 Task: Change transition to gallery.
Action: Mouse moved to (224, 105)
Screenshot: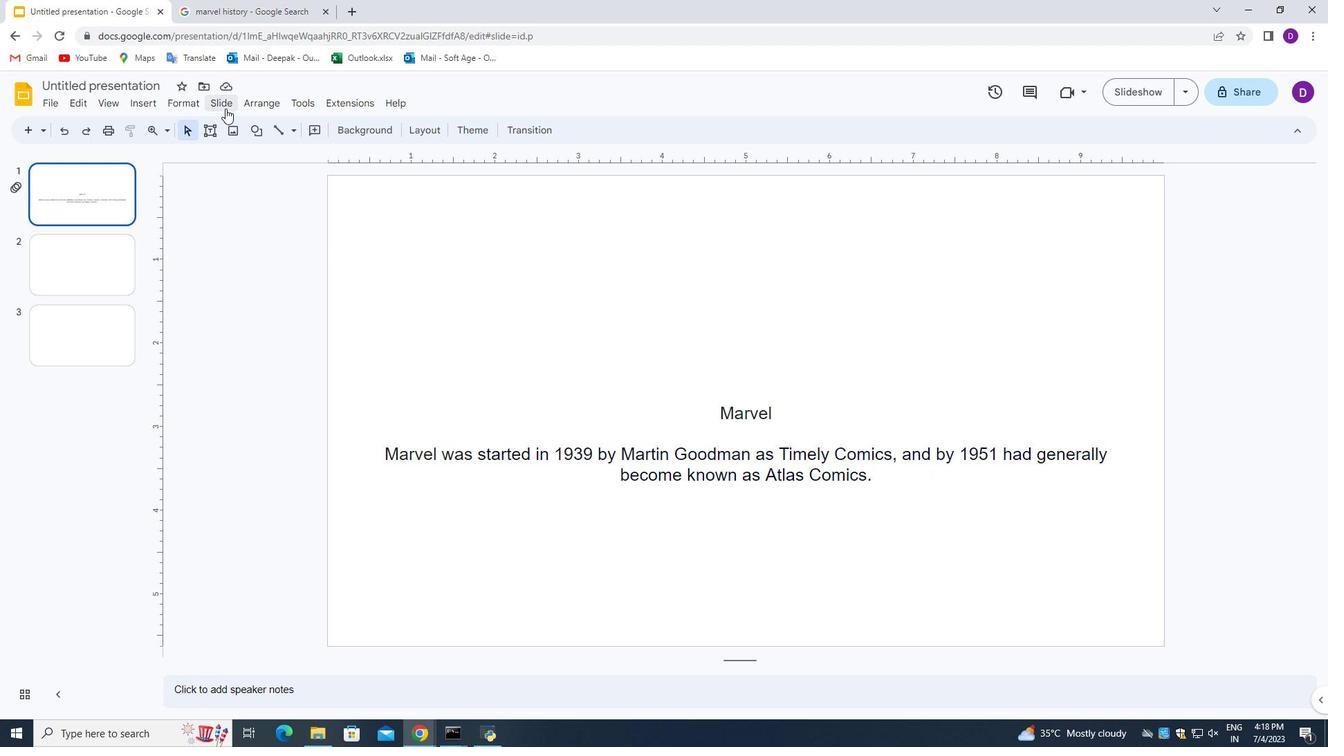 
Action: Mouse pressed left at (224, 105)
Screenshot: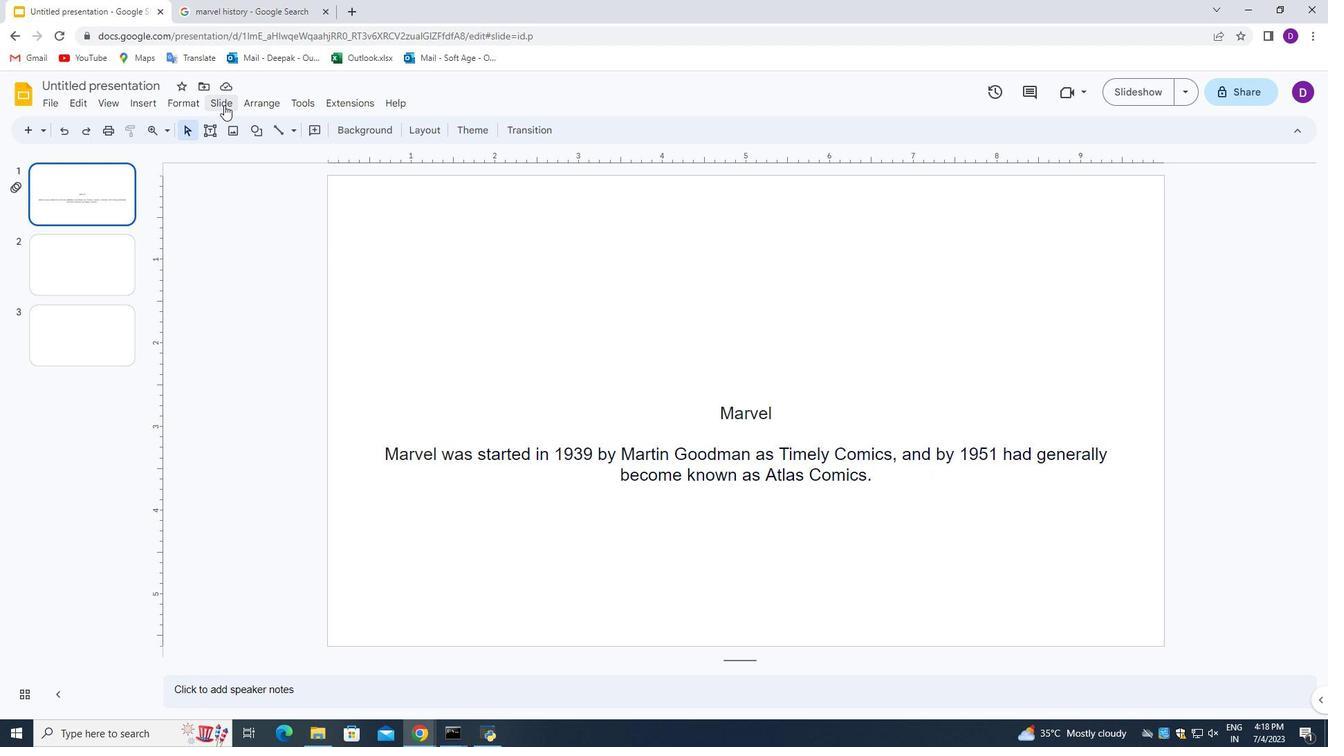 
Action: Mouse moved to (285, 294)
Screenshot: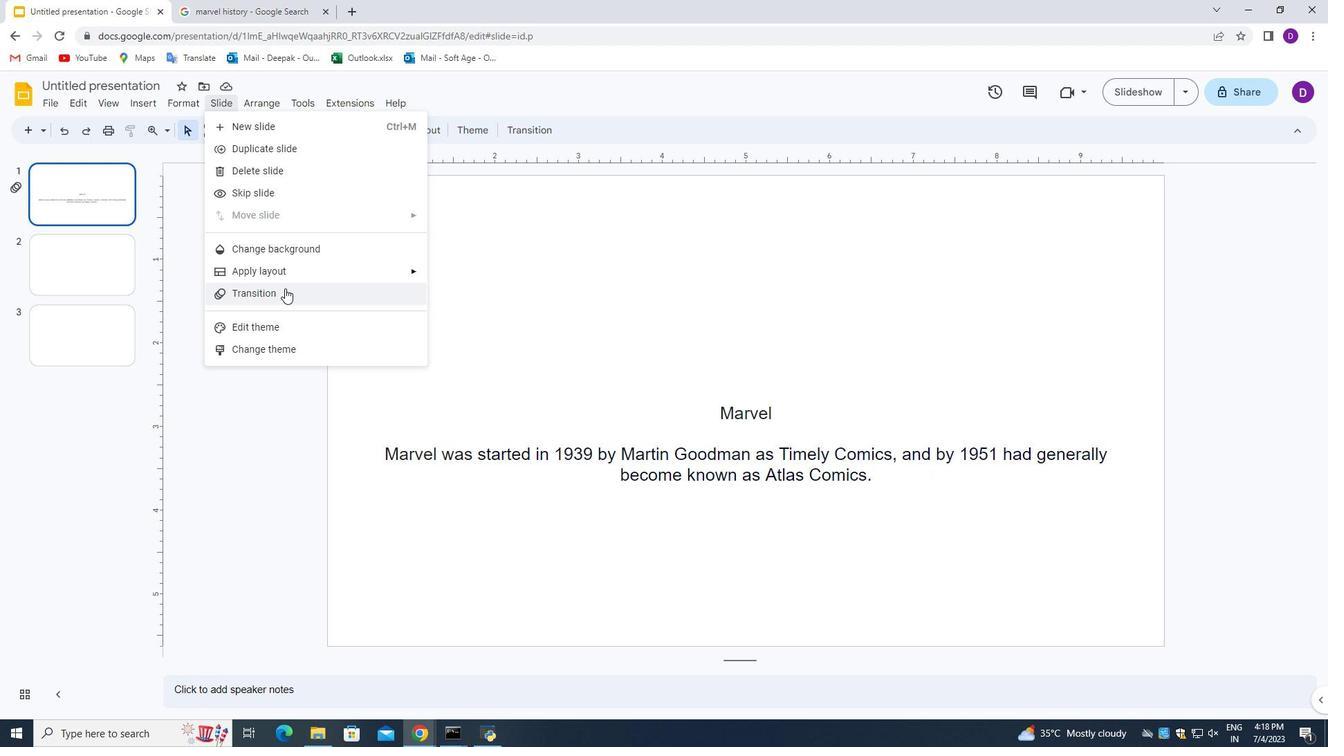 
Action: Mouse pressed left at (285, 294)
Screenshot: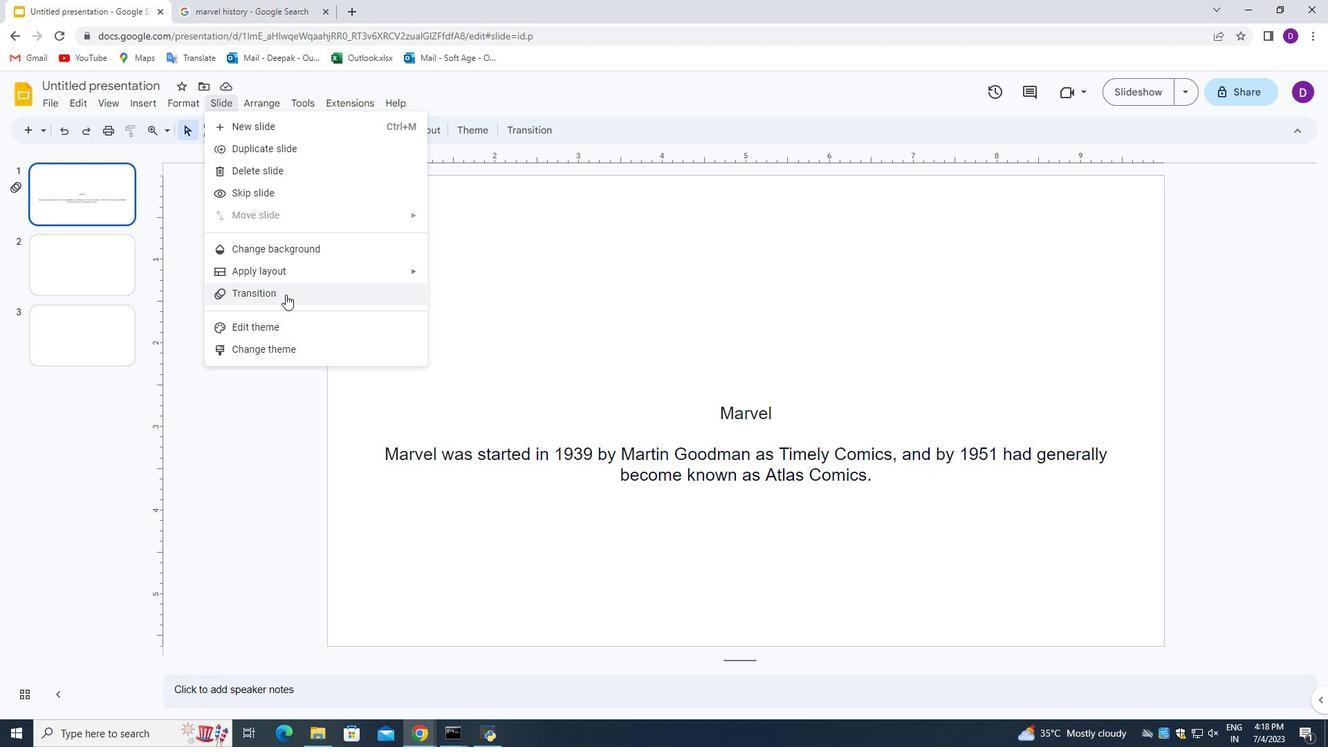 
Action: Mouse moved to (1167, 262)
Screenshot: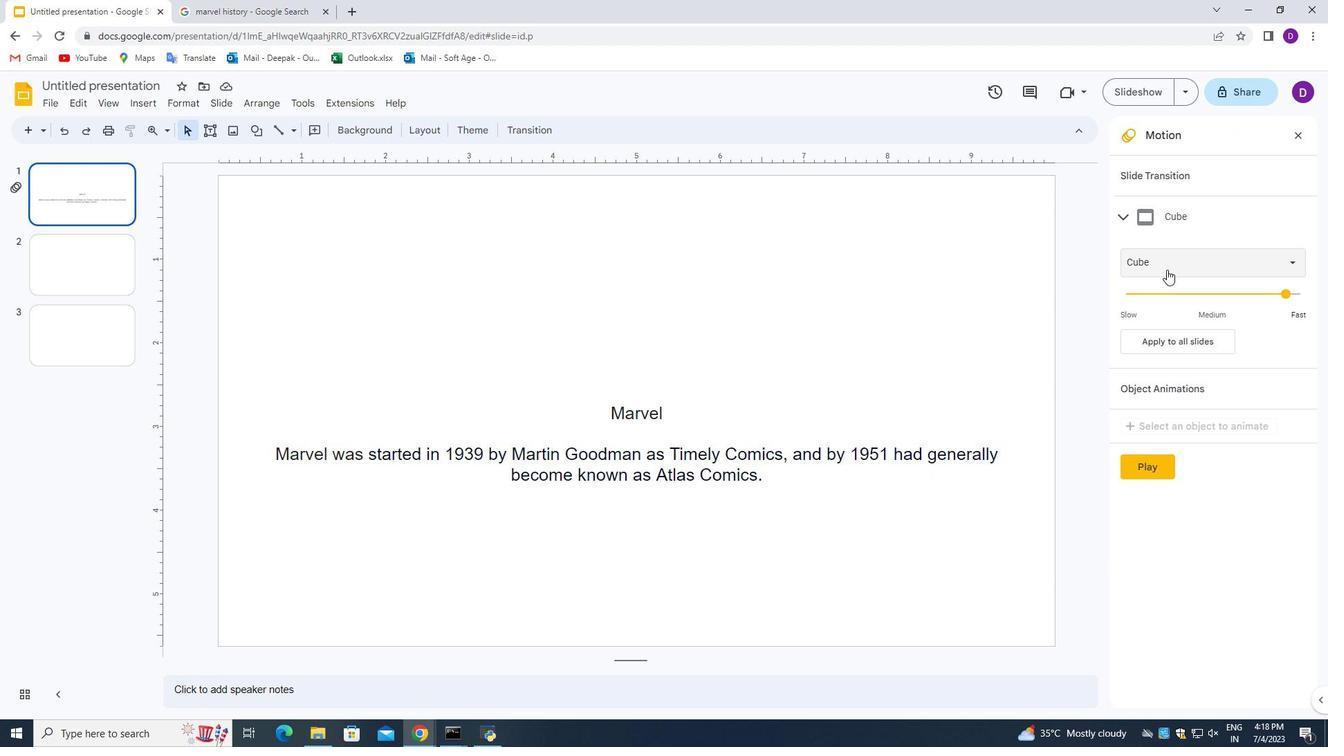 
Action: Mouse pressed left at (1167, 262)
Screenshot: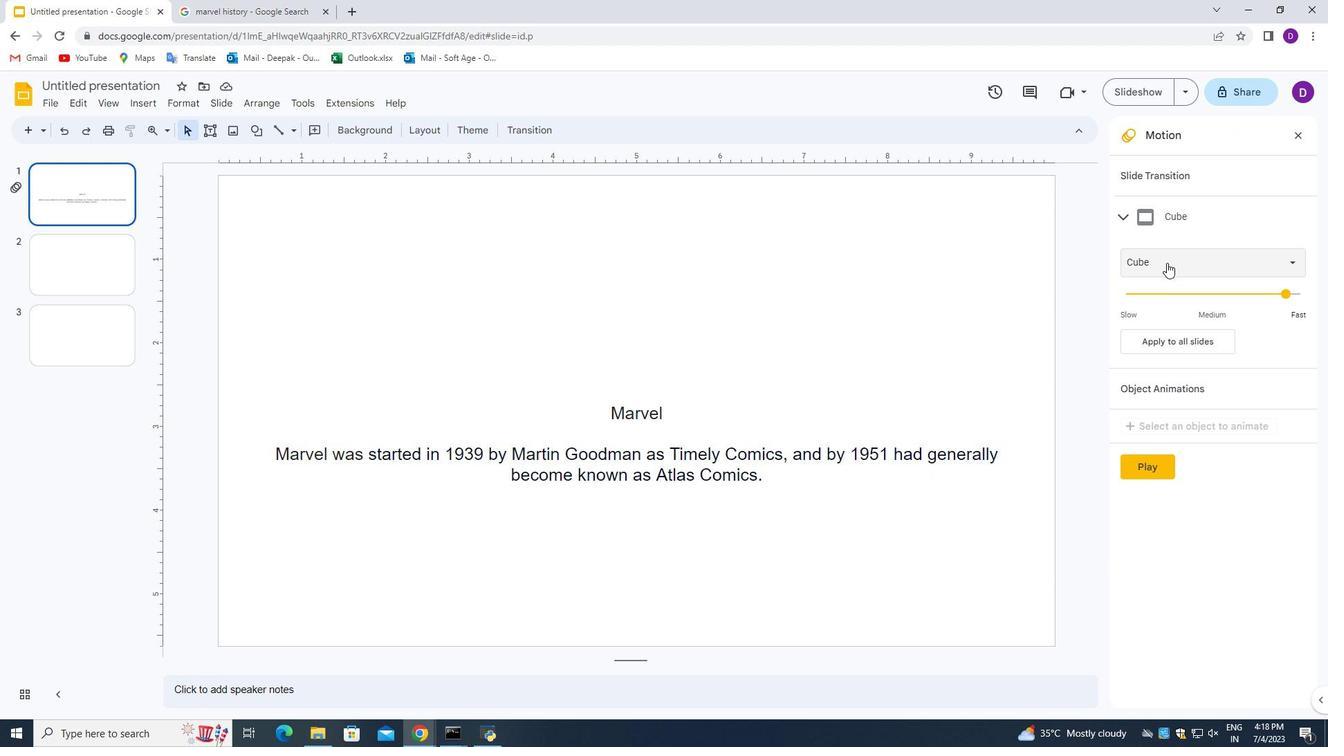 
Action: Mouse moved to (1170, 442)
Screenshot: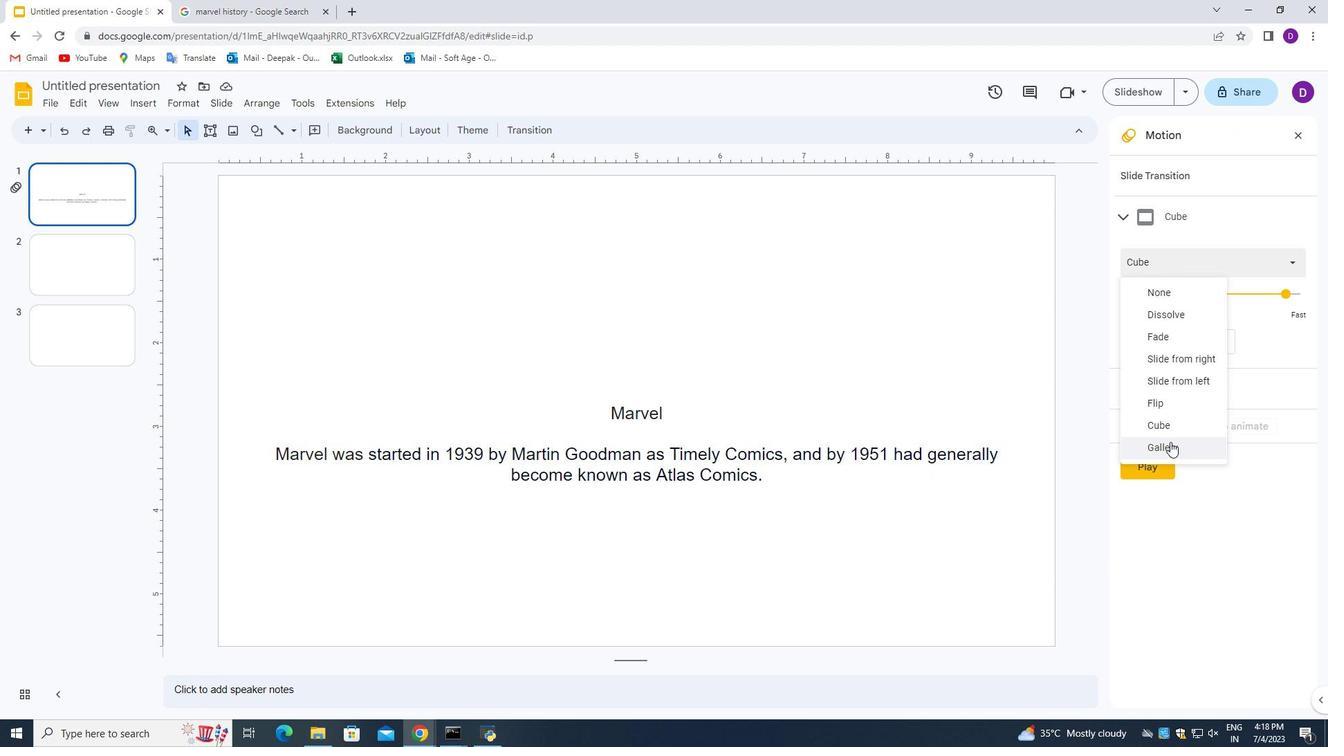 
Action: Mouse pressed left at (1170, 442)
Screenshot: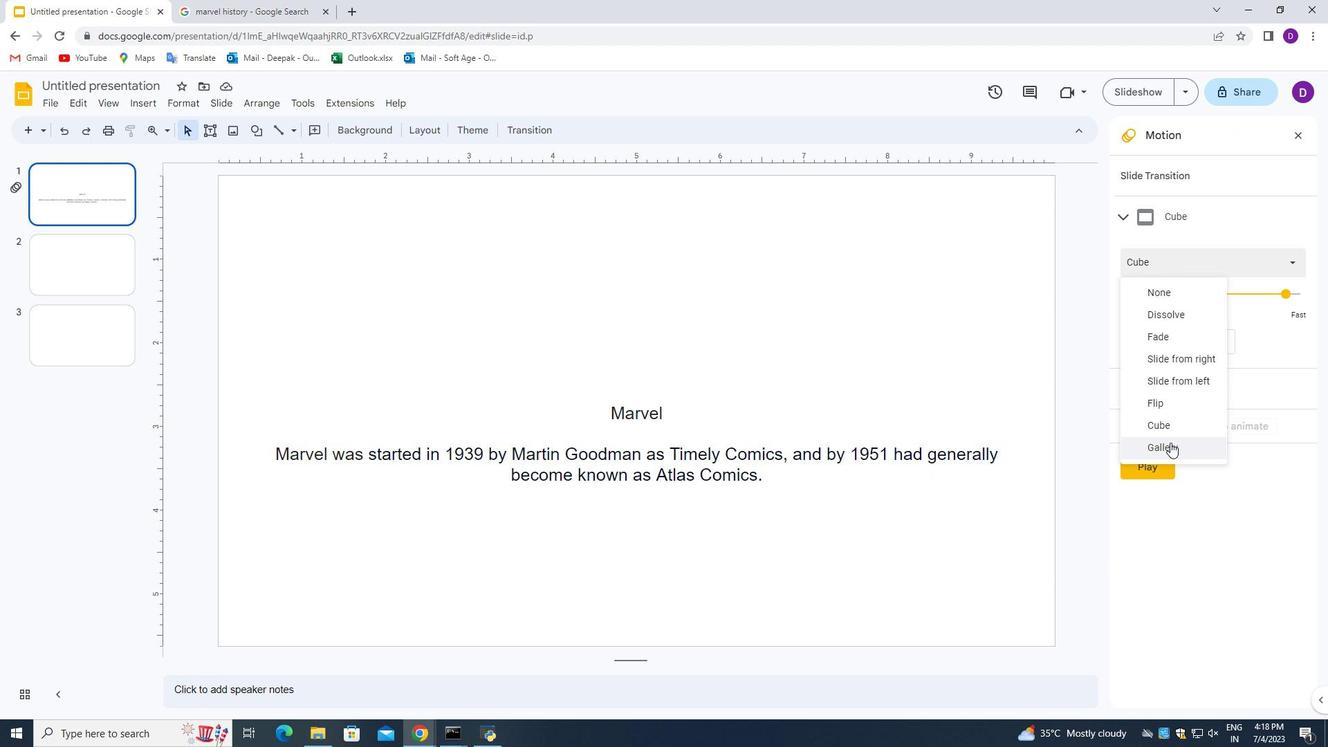 
Action: Mouse moved to (835, 308)
Screenshot: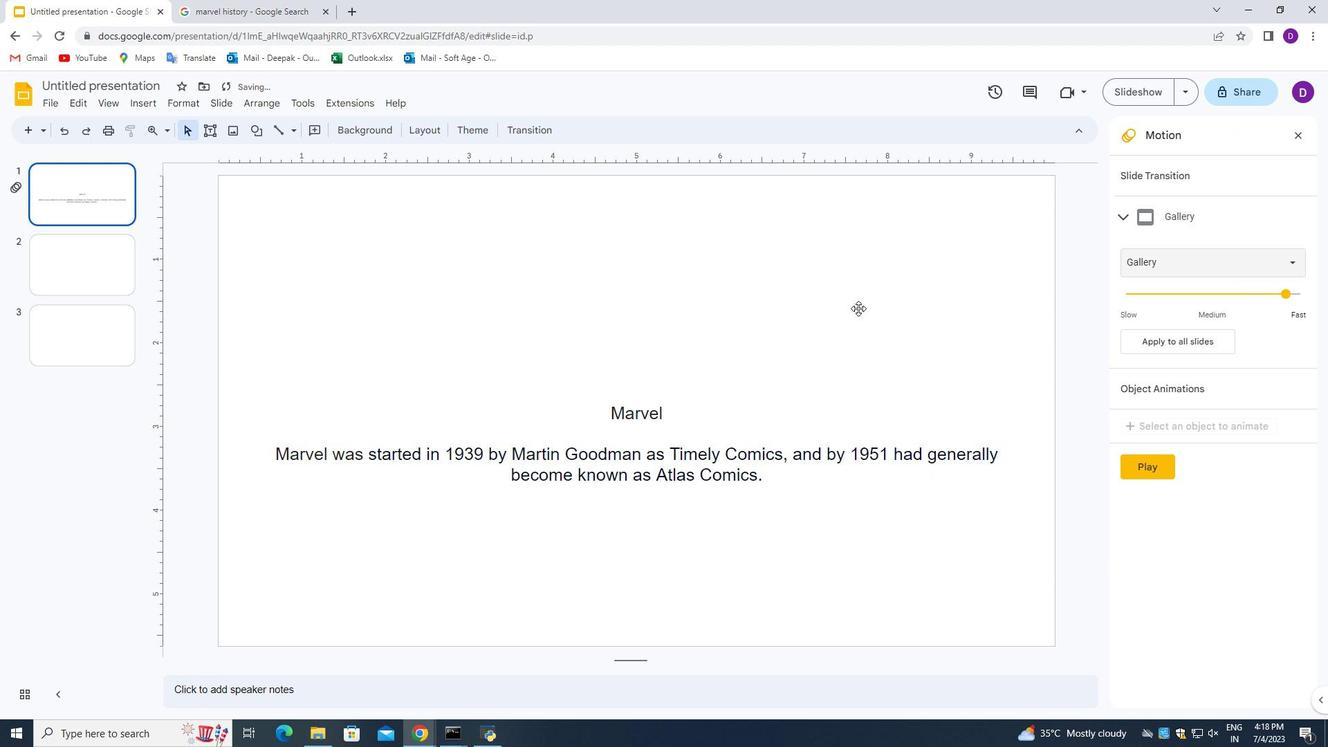 
